Task: Change the font size to 0 in the inlay hints.
Action: Mouse moved to (101, 491)
Screenshot: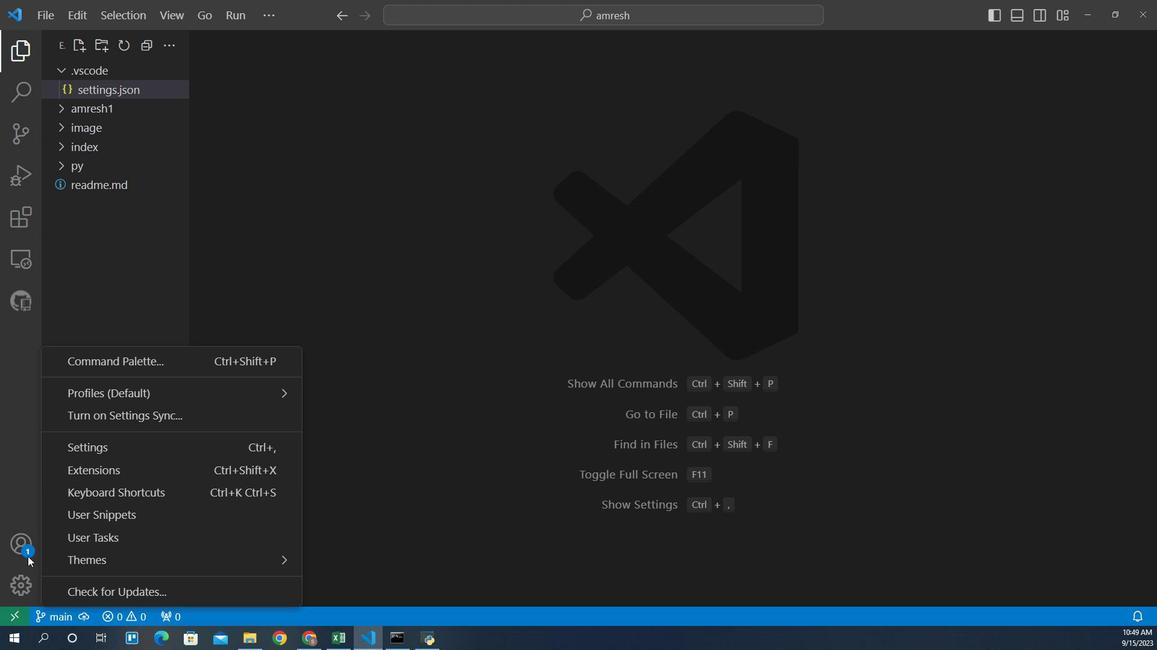 
Action: Mouse pressed left at (101, 491)
Screenshot: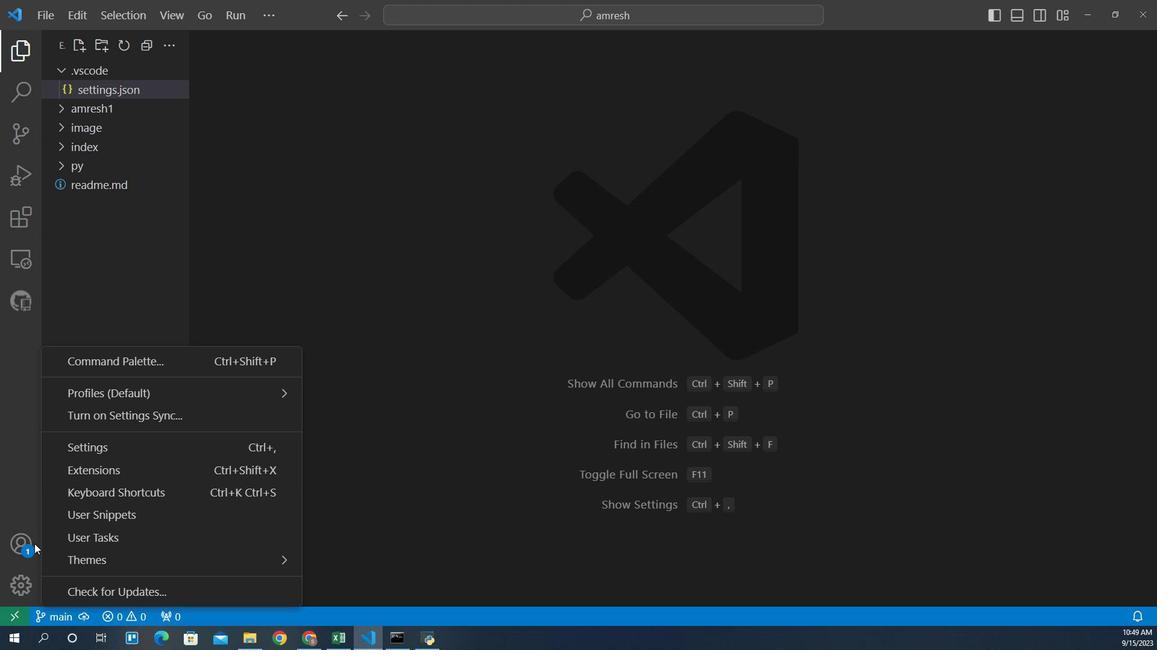 
Action: Mouse moved to (135, 394)
Screenshot: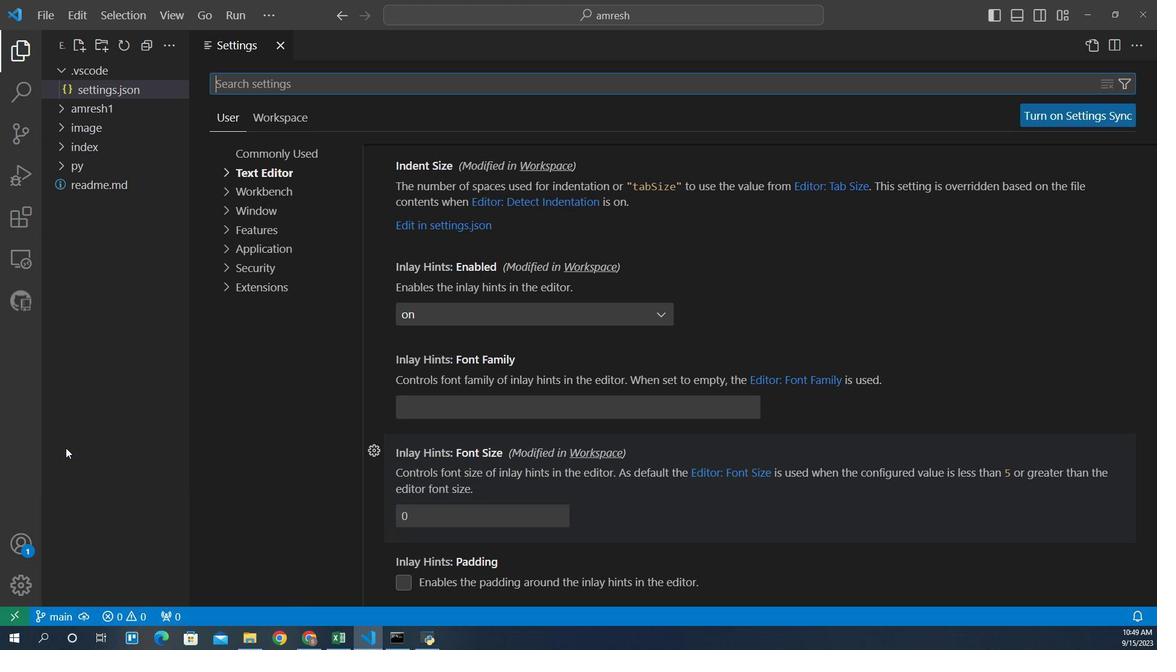 
Action: Mouse pressed left at (135, 394)
Screenshot: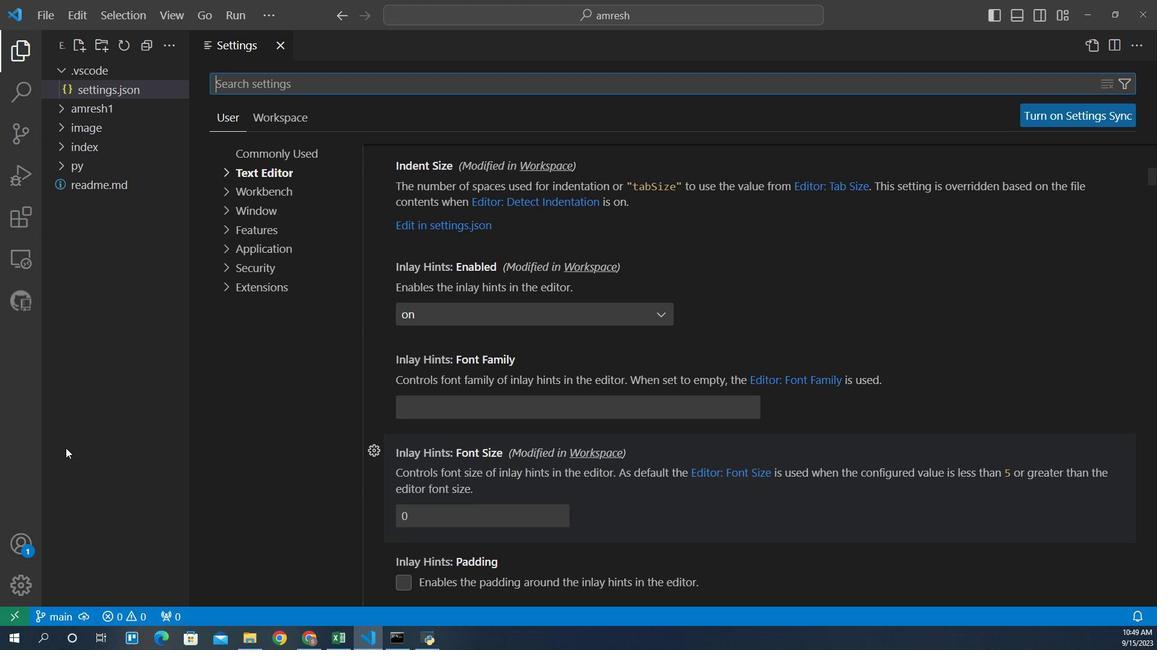 
Action: Mouse moved to (292, 155)
Screenshot: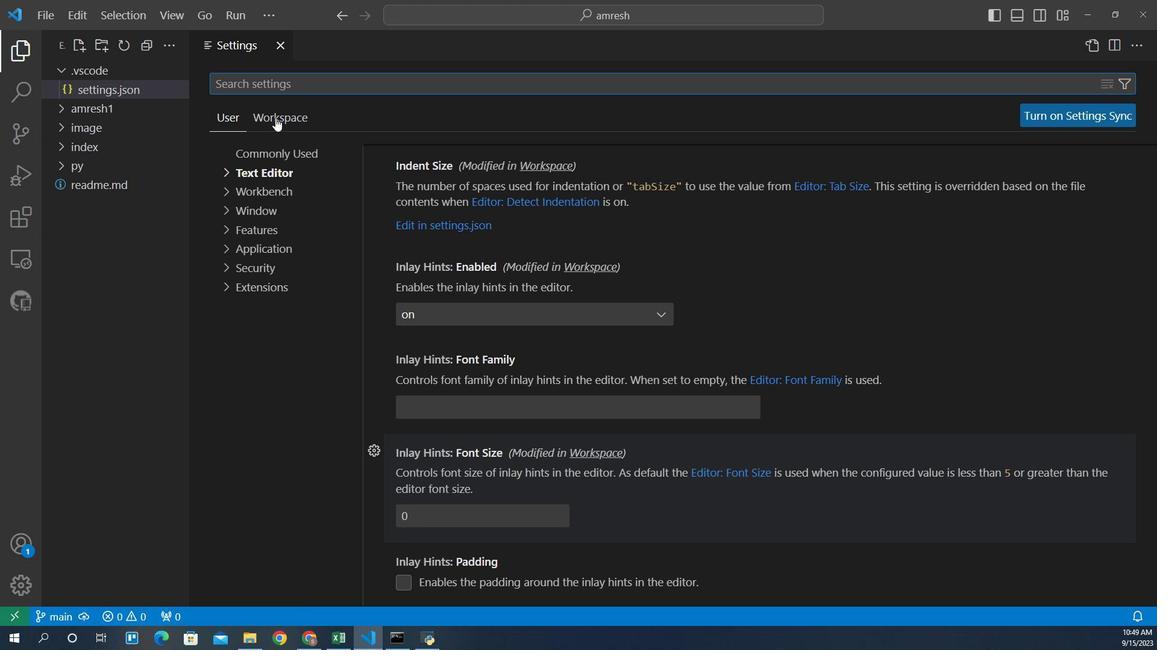 
Action: Mouse pressed left at (292, 155)
Screenshot: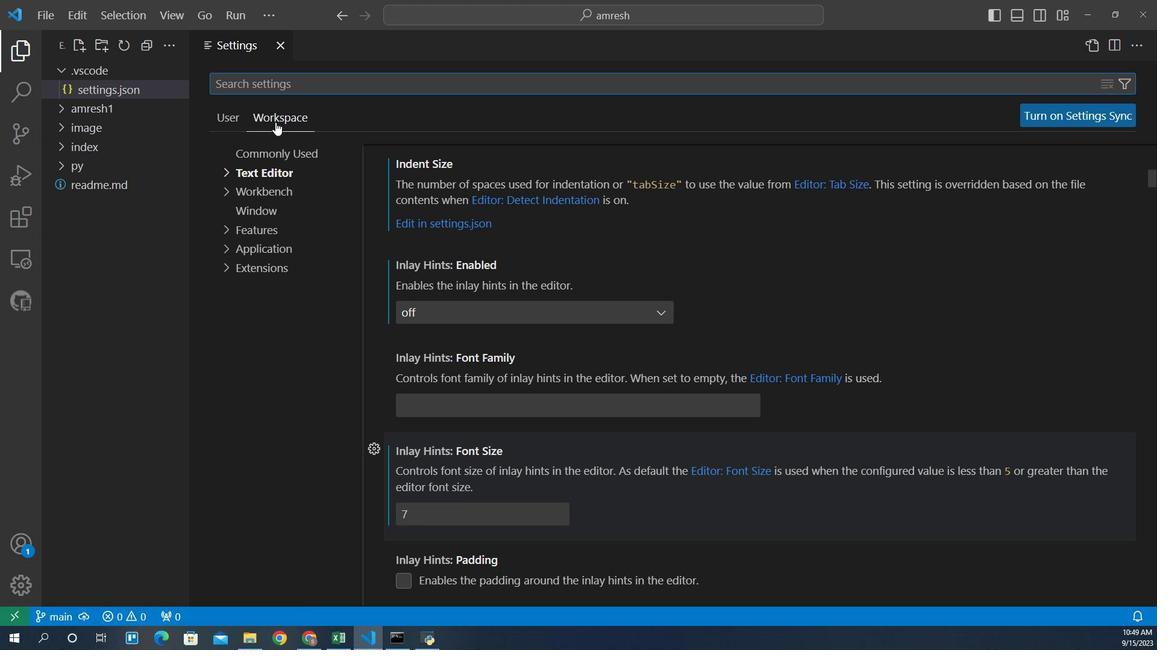 
Action: Mouse moved to (282, 192)
Screenshot: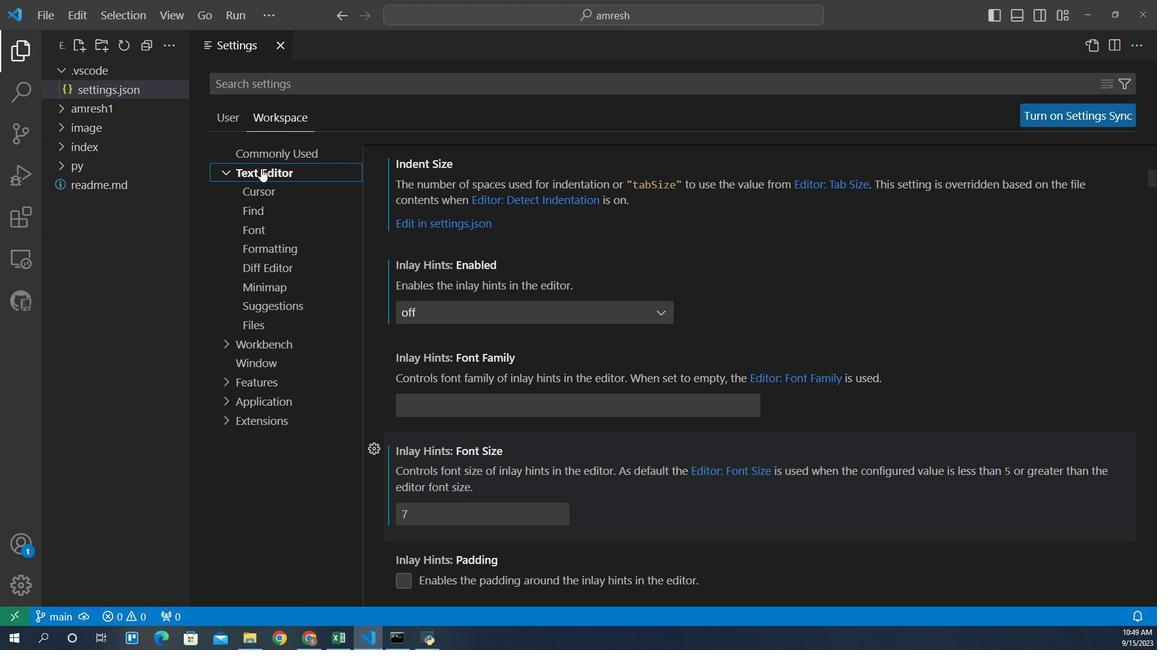 
Action: Mouse pressed left at (282, 192)
Screenshot: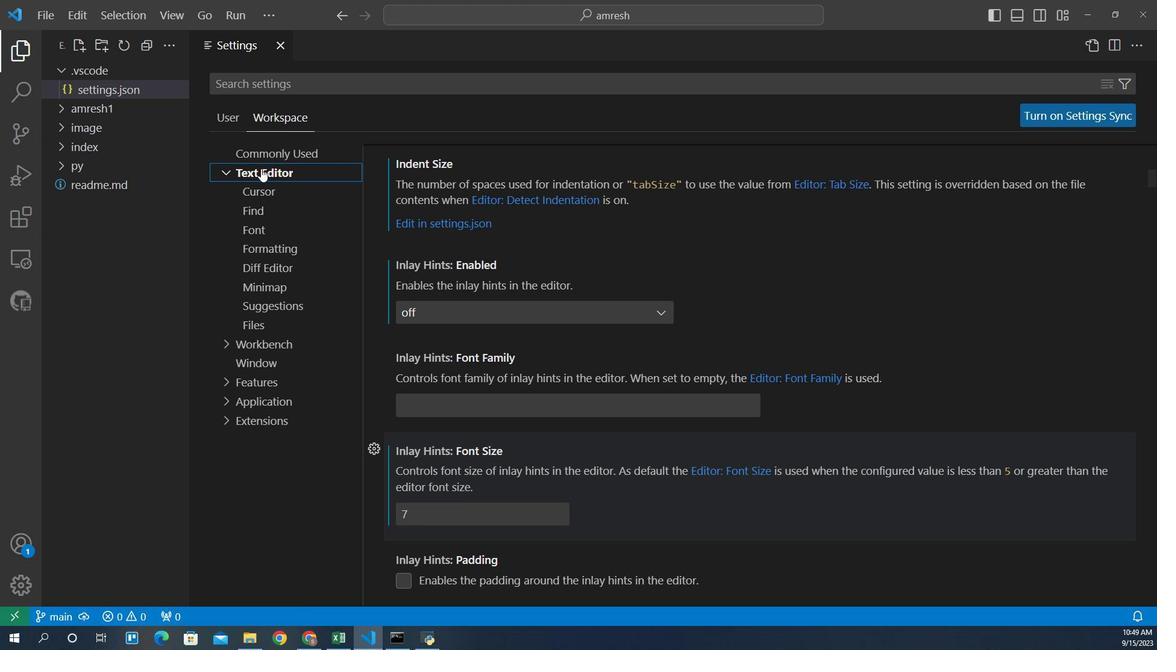 
Action: Mouse moved to (414, 447)
Screenshot: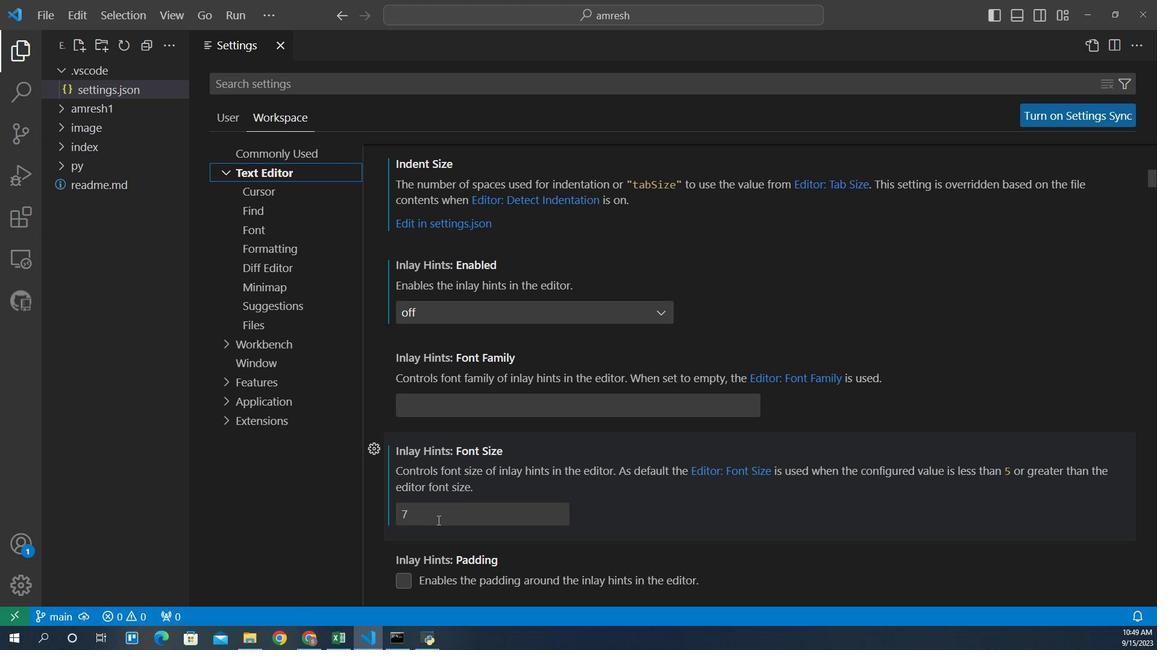 
Action: Mouse pressed left at (414, 447)
Screenshot: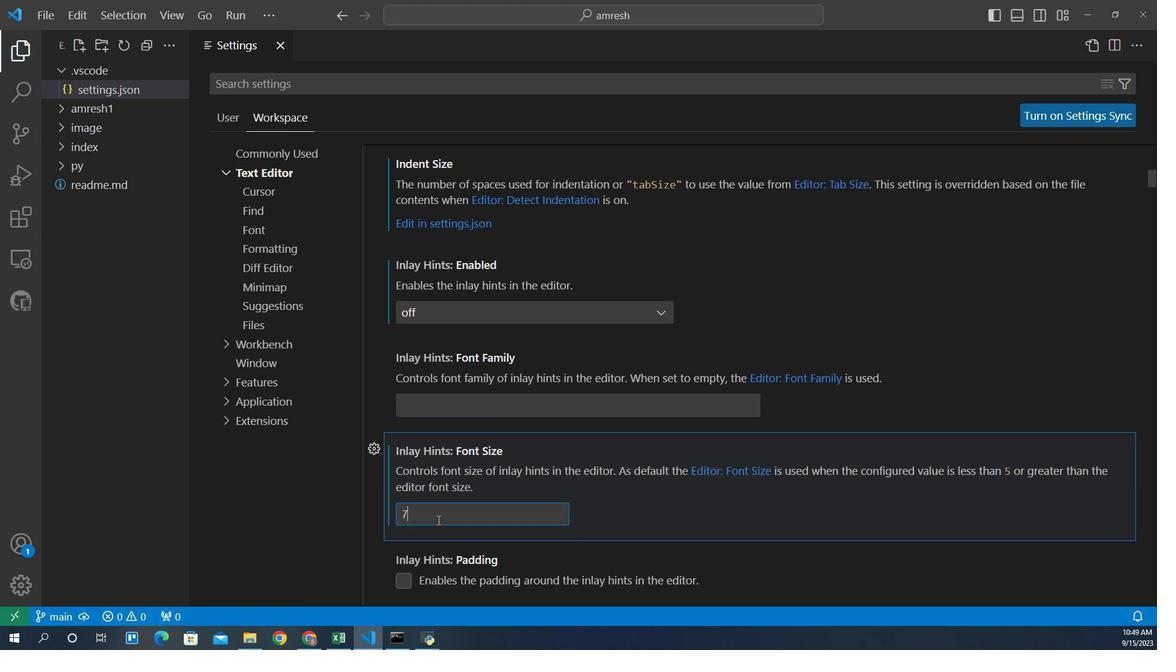 
Action: Key pressed <Key.backspace>0
Screenshot: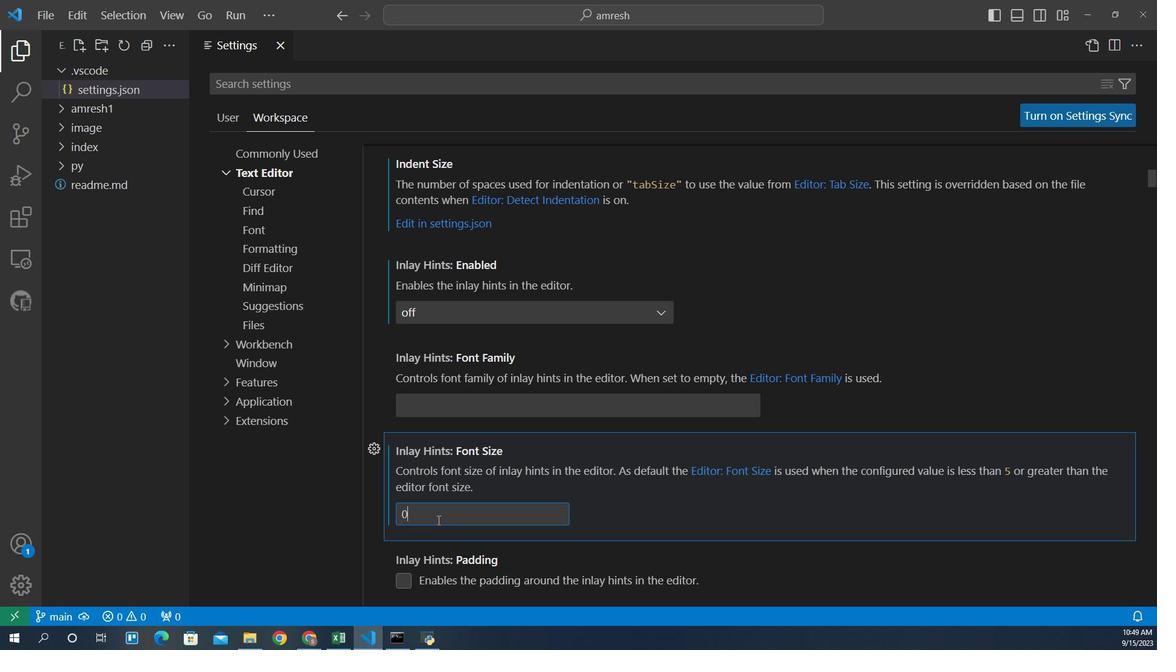 
Action: Mouse moved to (417, 460)
Screenshot: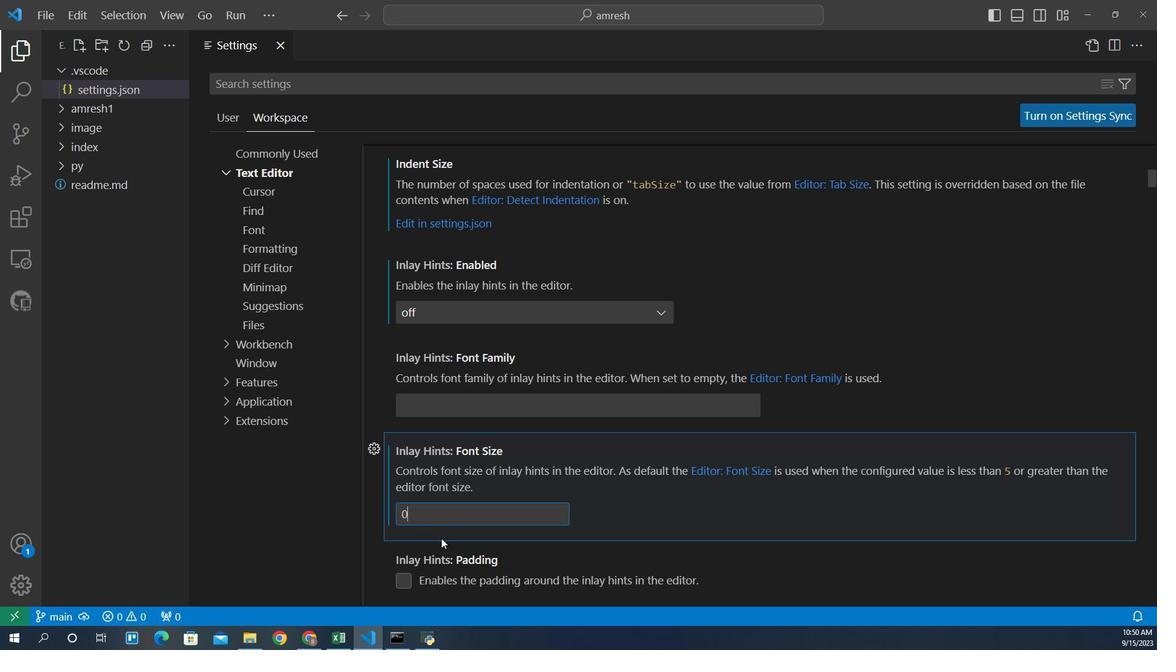 
Action: Key pressed <Key.f10>
Screenshot: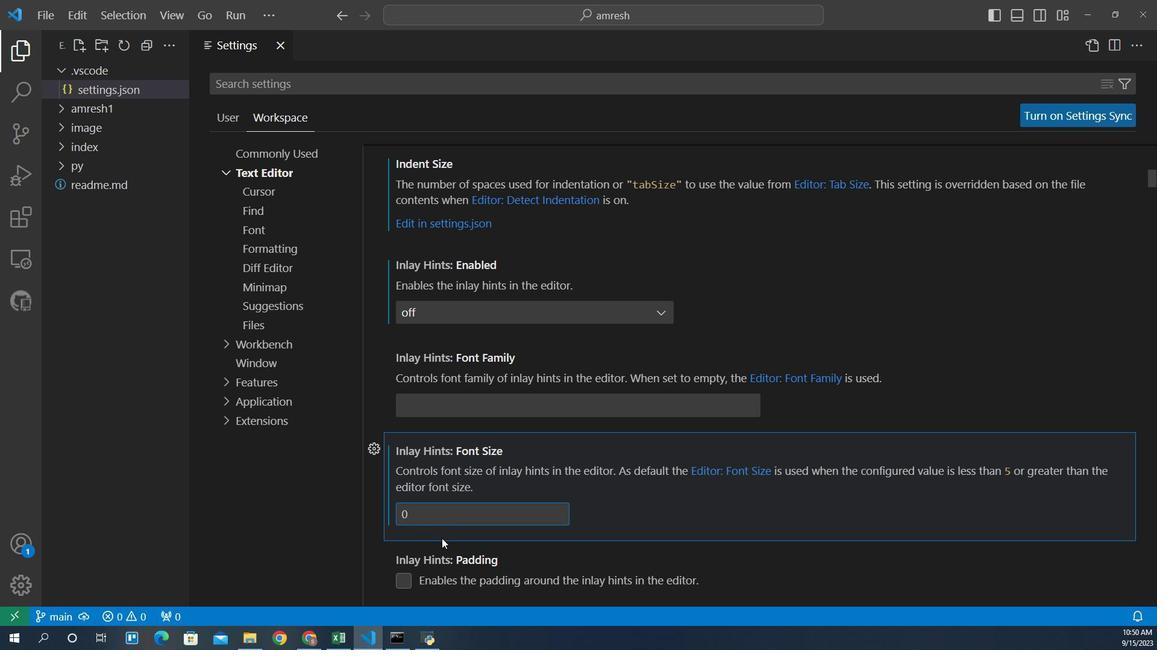 
Action: Mouse moved to (417, 458)
Screenshot: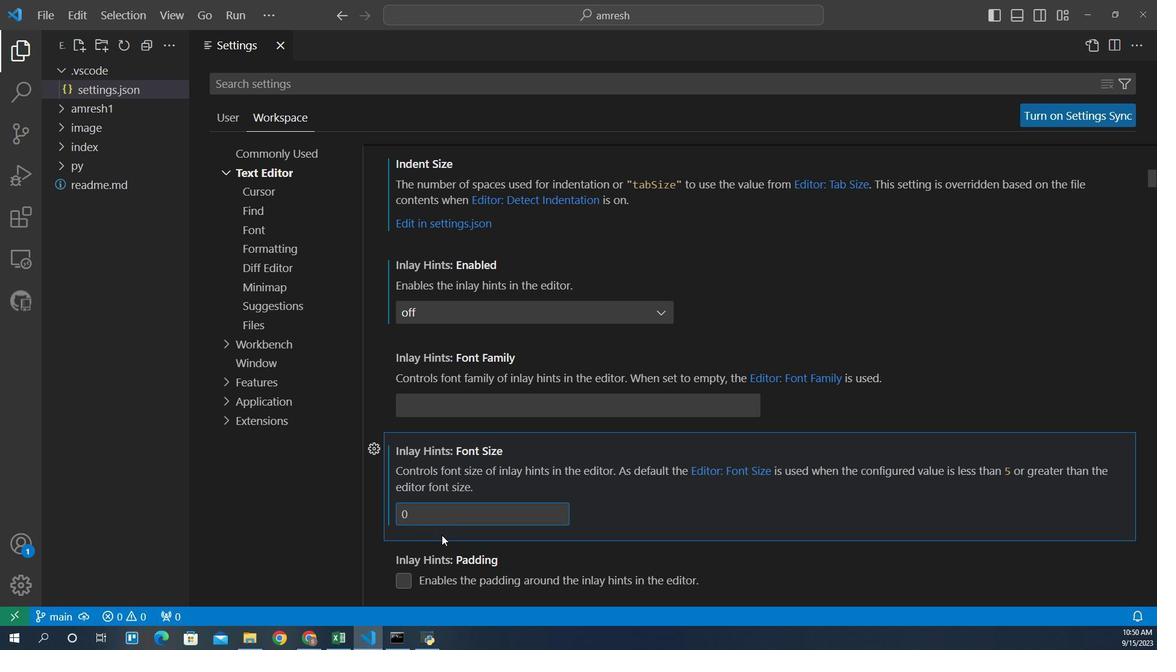 
